 Task: Make in the project ChampionWorks an epic 'Data Lake Implementation'. Create in the project ChampionWorks an epic 'Business Continuity Planning'. Add in the project ChampionWorks an epic 'Data Science Implementation'
Action: Mouse moved to (179, 52)
Screenshot: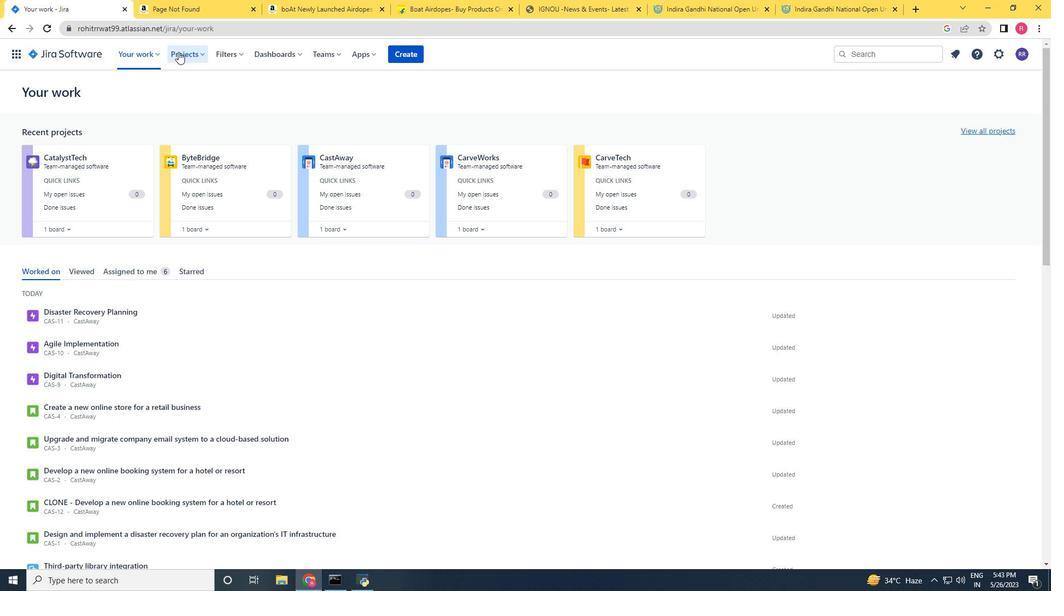 
Action: Mouse pressed left at (179, 52)
Screenshot: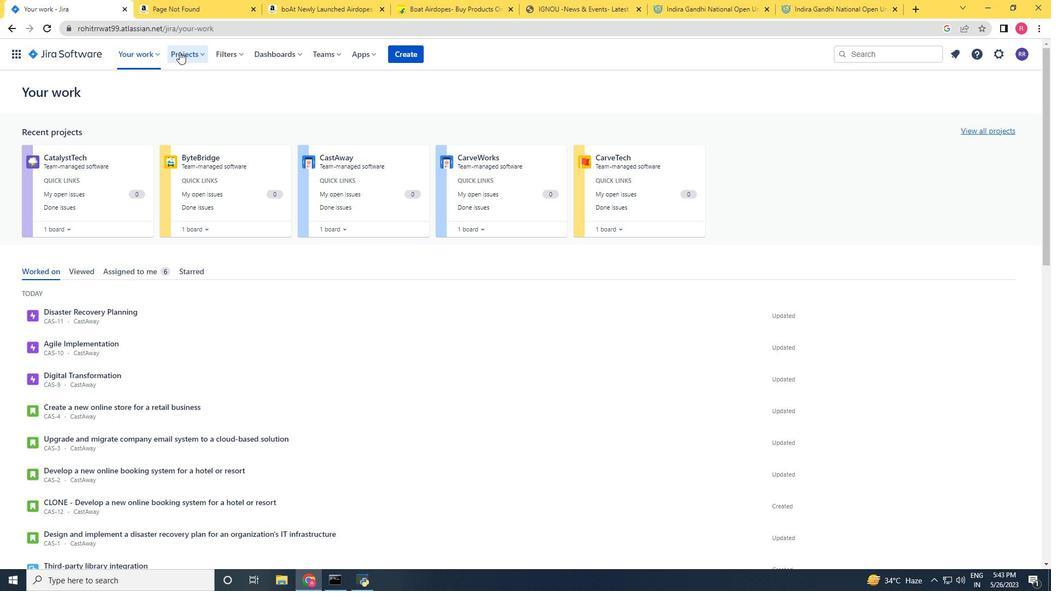 
Action: Mouse moved to (202, 93)
Screenshot: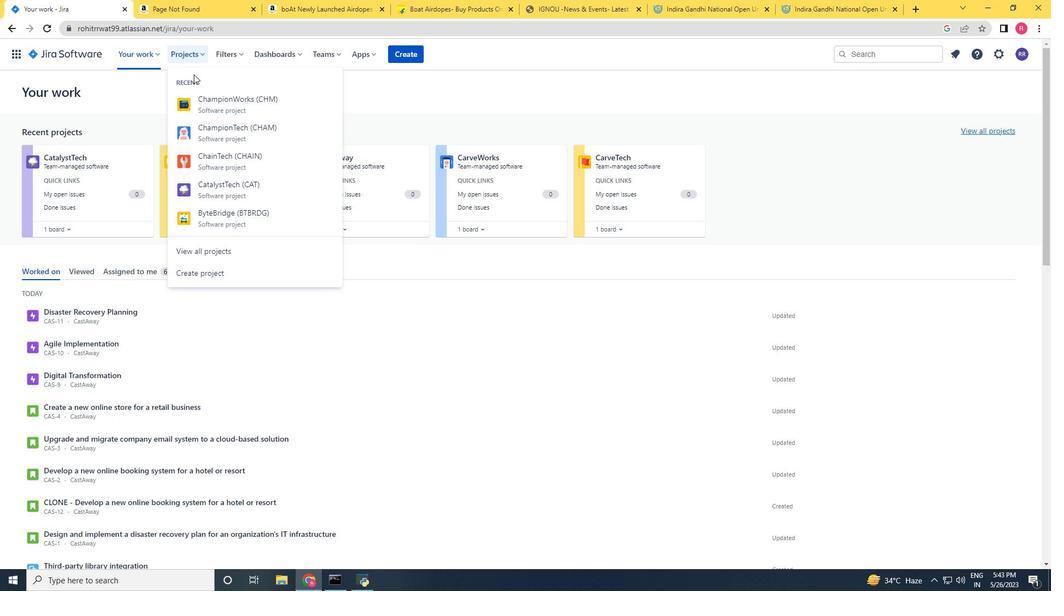 
Action: Mouse pressed left at (202, 93)
Screenshot: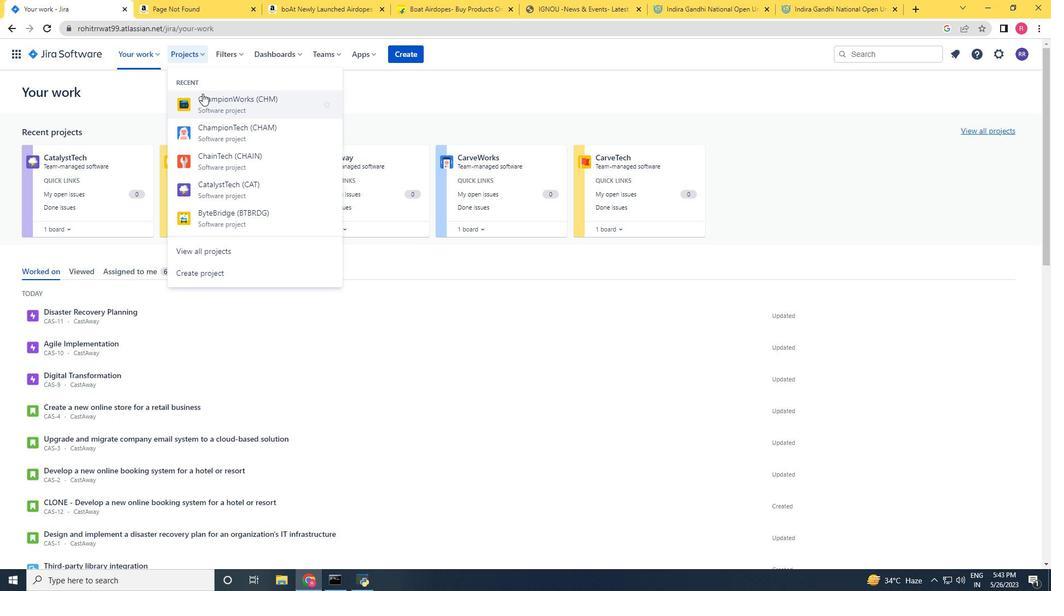 
Action: Mouse moved to (78, 168)
Screenshot: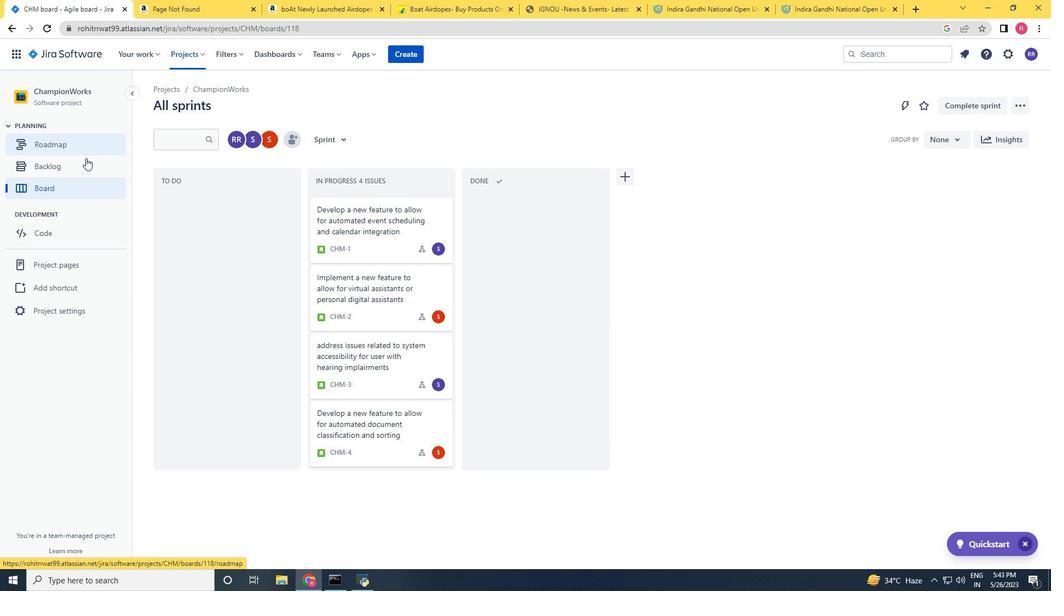 
Action: Mouse pressed left at (78, 168)
Screenshot: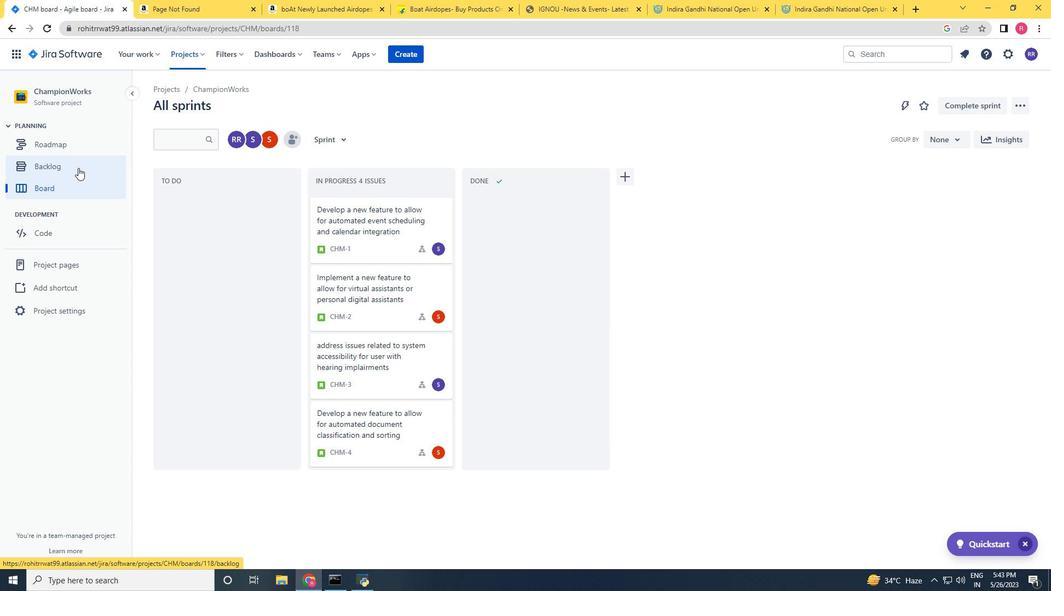 
Action: Mouse moved to (329, 133)
Screenshot: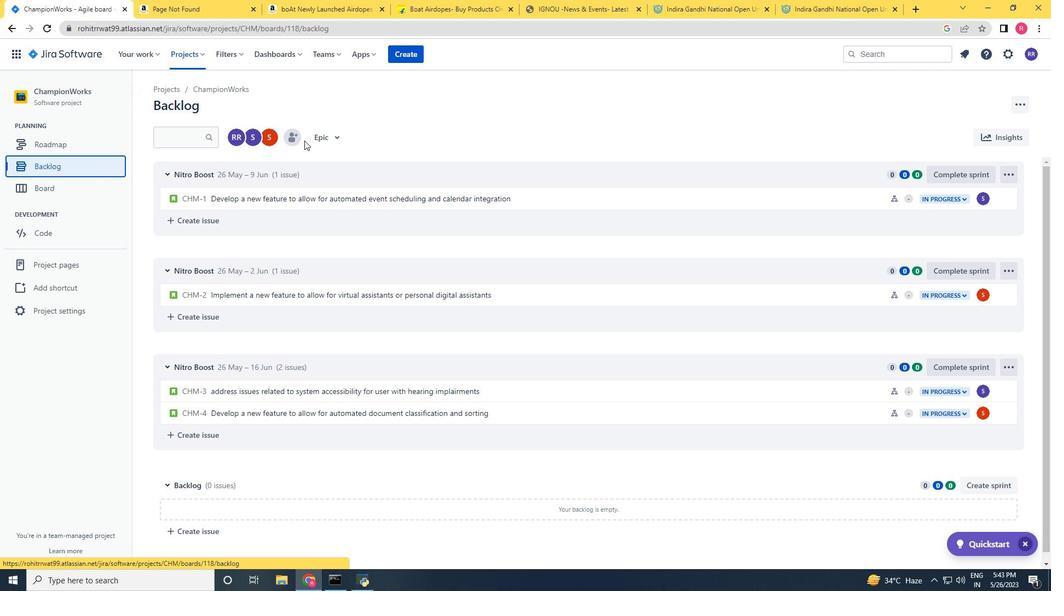
Action: Mouse pressed left at (329, 133)
Screenshot: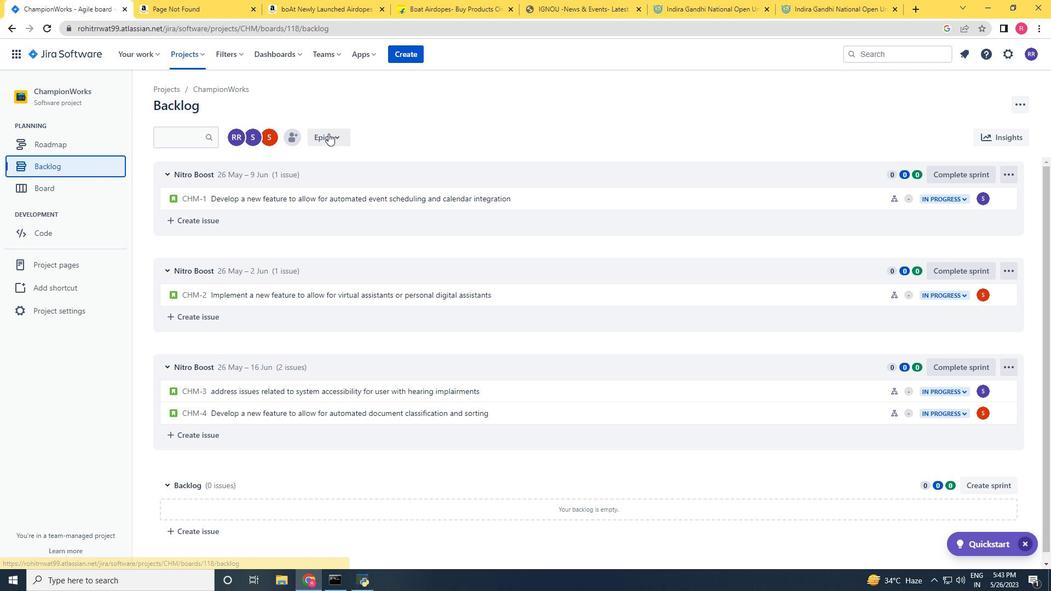 
Action: Mouse moved to (333, 204)
Screenshot: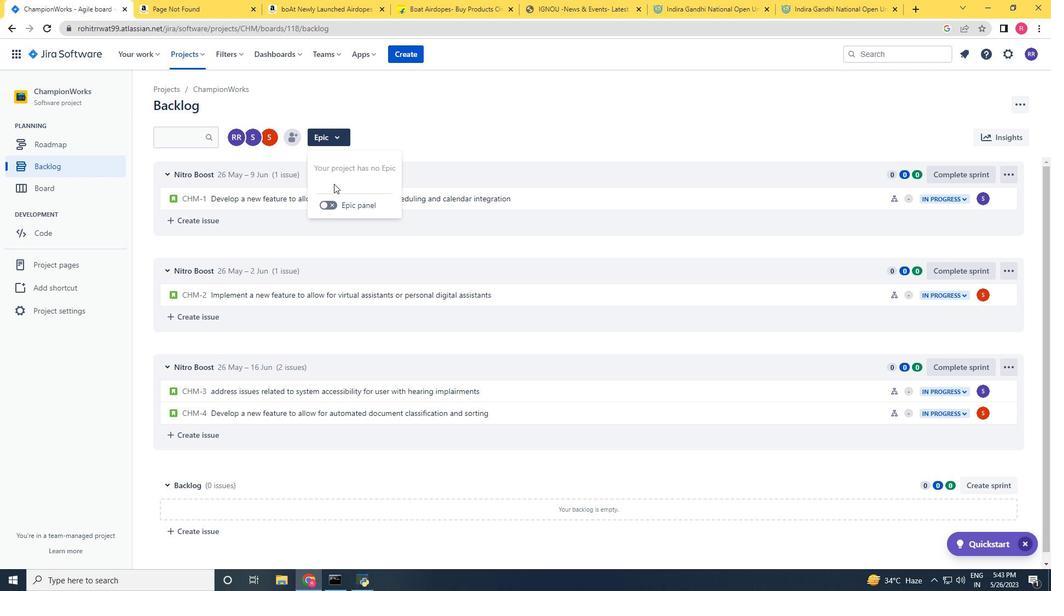 
Action: Mouse pressed left at (333, 204)
Screenshot: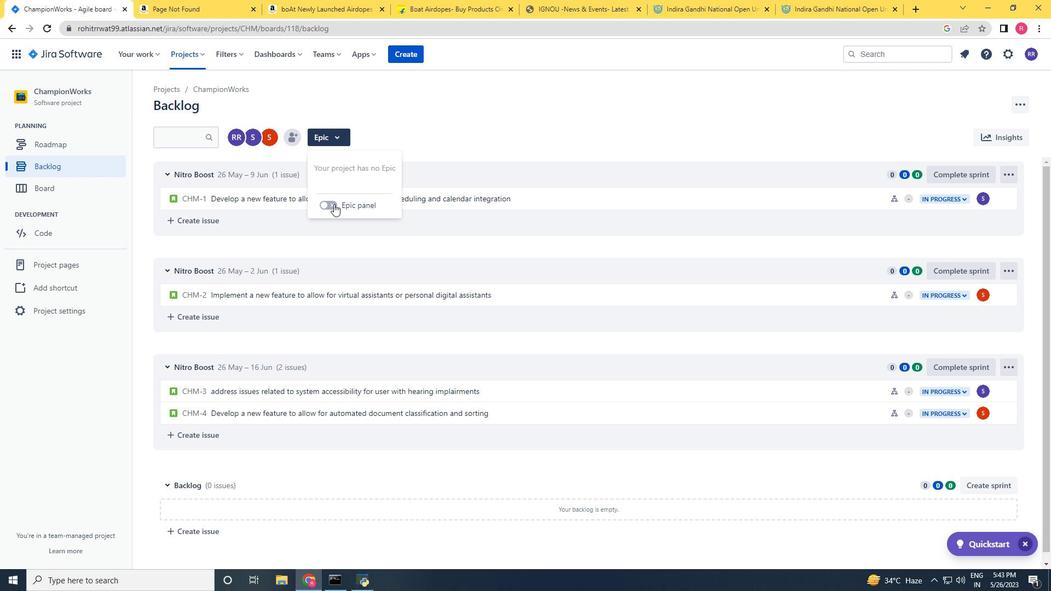 
Action: Mouse moved to (219, 380)
Screenshot: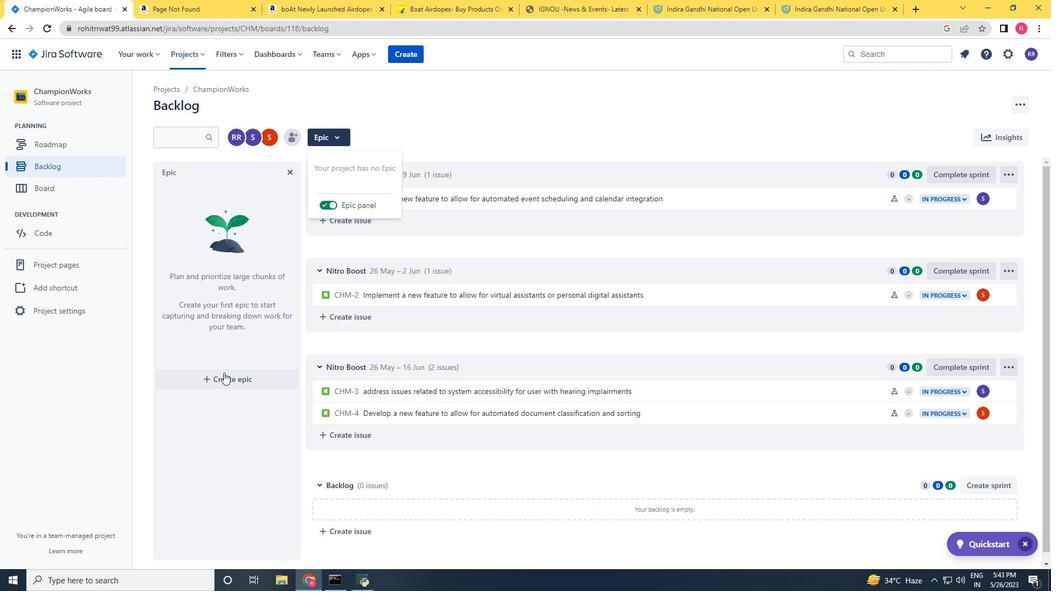 
Action: Mouse pressed left at (219, 380)
Screenshot: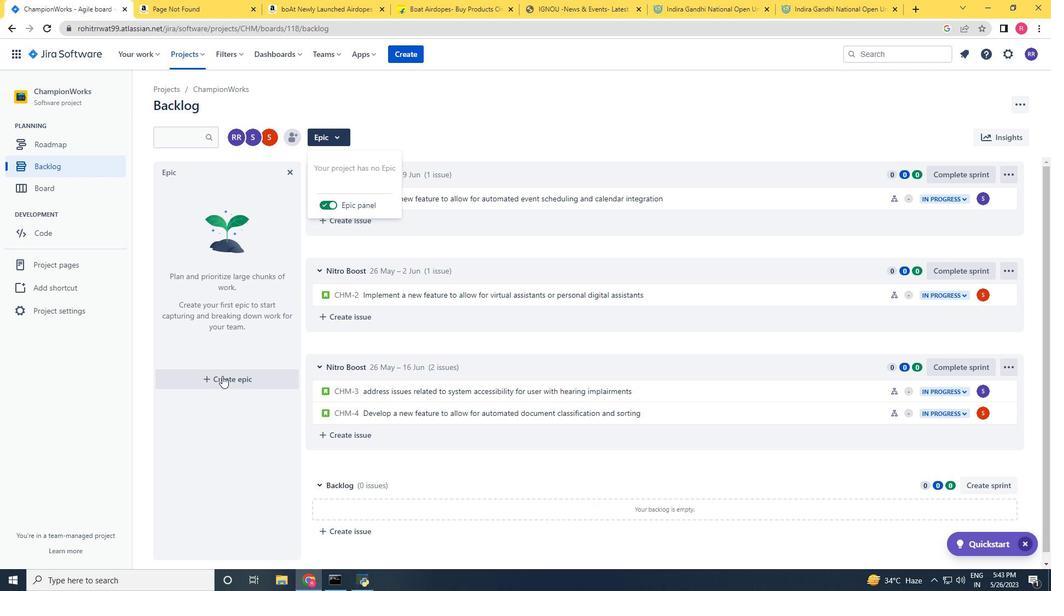 
Action: Mouse moved to (200, 360)
Screenshot: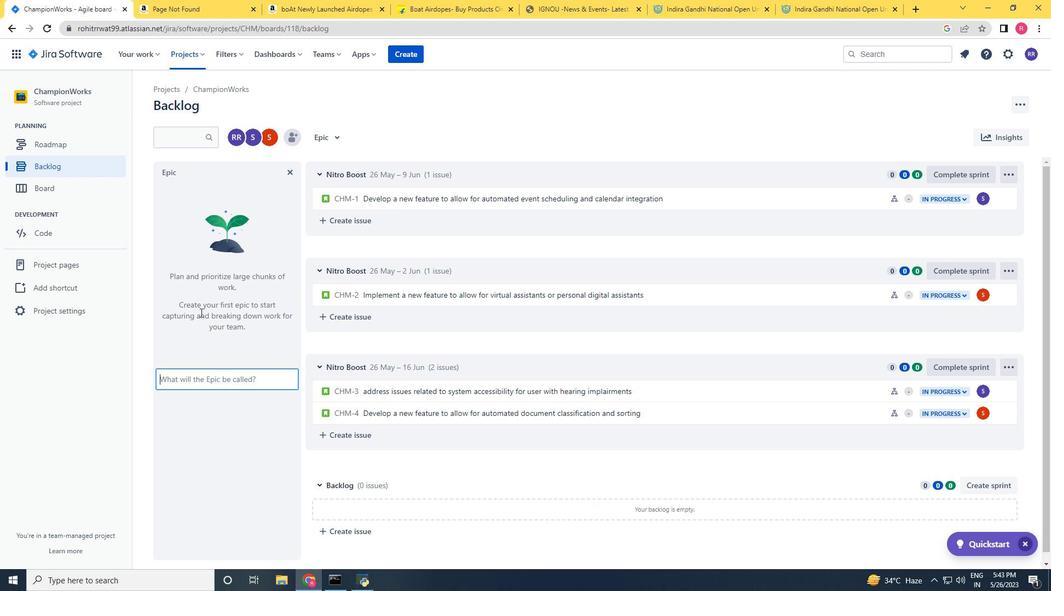
Action: Key pressed <Key.shift>B<Key.backspace><Key.shift_r>Data<Key.space>lake<Key.space>im<Key.backspace><Key.backspace><Key.shift>m<Key.backspace><Key.shift>Implementation<Key.enter>
Screenshot: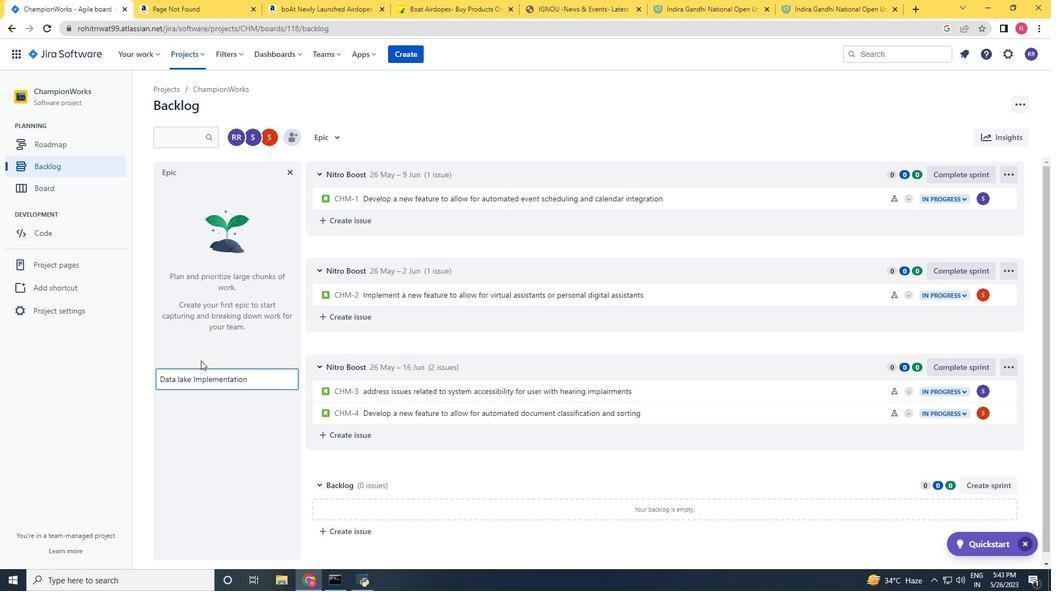 
Action: Mouse moved to (202, 252)
Screenshot: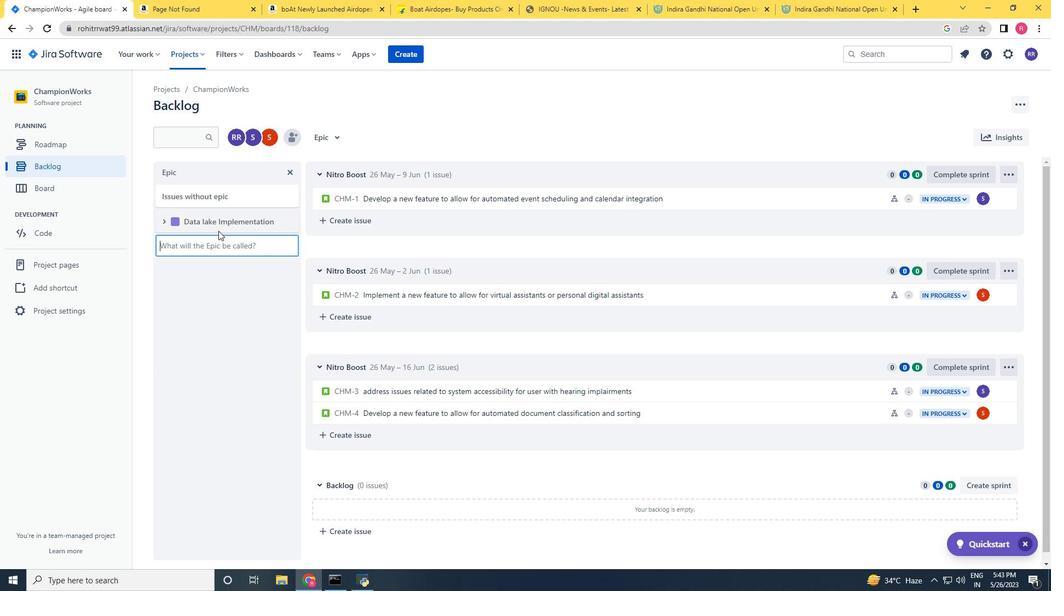 
Action: Key pressed <Key.shift>Buisness<Key.space><Key.shift>Continuity<Key.left><Key.left><Key.left><Key.left><Key.left><Key.left><Key.left><Key.left><Key.left><Key.left><Key.left><Key.left><Key.left><Key.left><Key.left><Key.left><Key.right><Key.backspace><Key.backspace>si
Screenshot: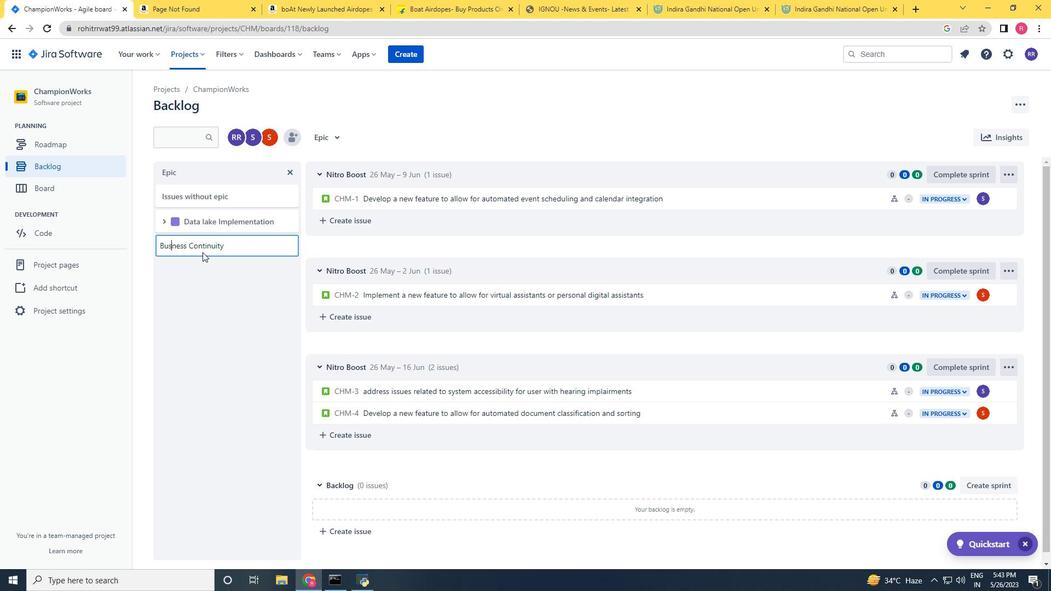 
Action: Mouse moved to (256, 260)
Screenshot: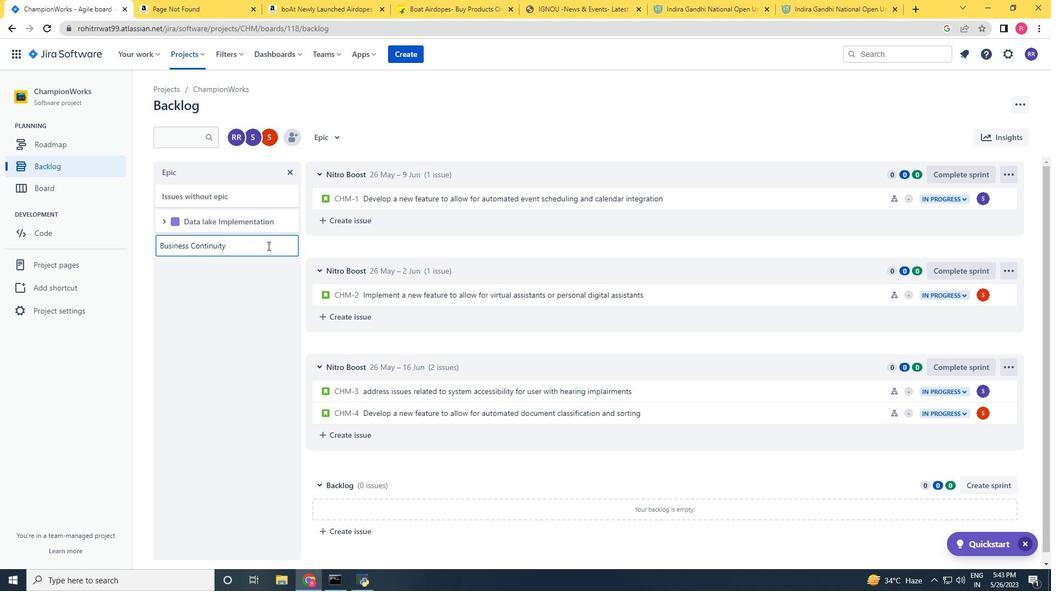 
Action: Key pressed <Key.enter><Key.shift_r>Data<Key.space><Key.shift_r>Science<Key.space><Key.shift>Implementation<Key.enter>
Screenshot: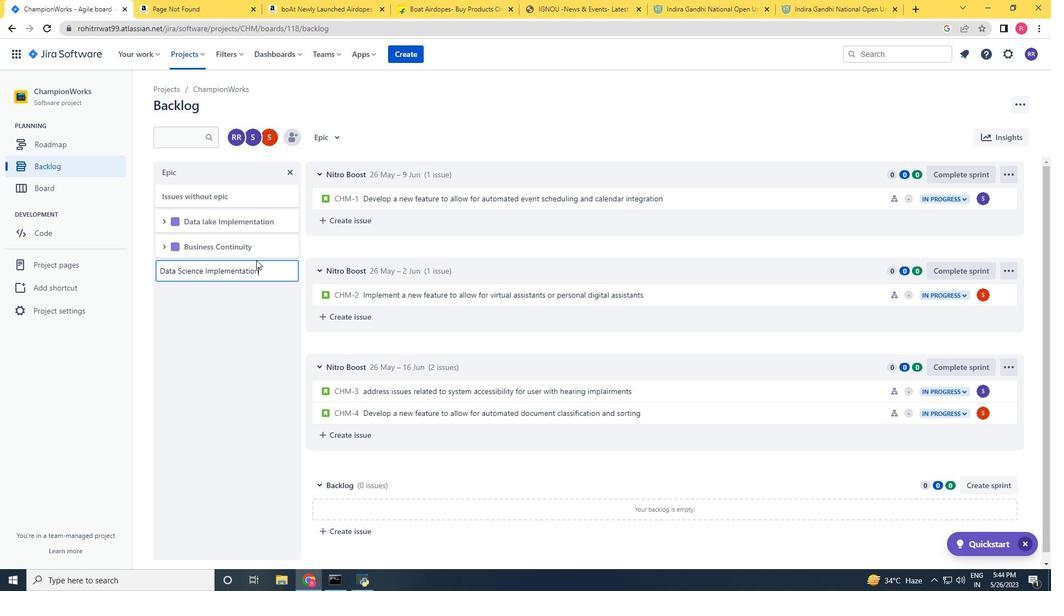 
Action: Mouse moved to (280, 338)
Screenshot: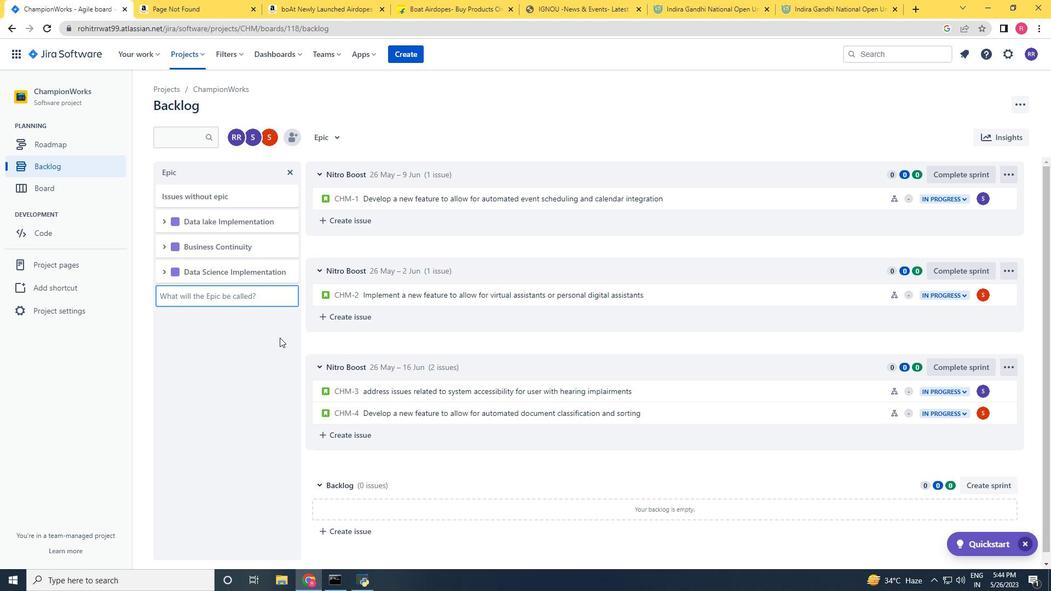 
